 Task: Change the meeting name to "Innovation Workshop".
Action: Mouse moved to (128, 149)
Screenshot: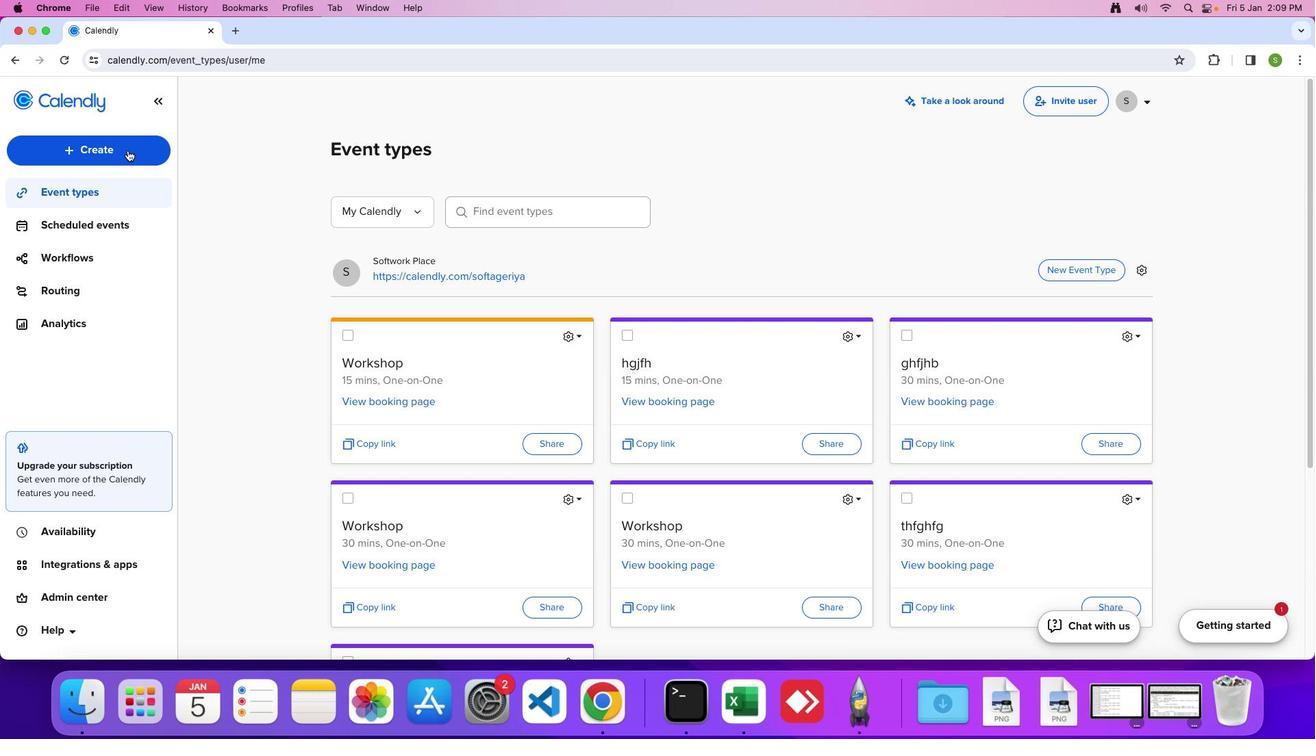 
Action: Mouse pressed left at (128, 149)
Screenshot: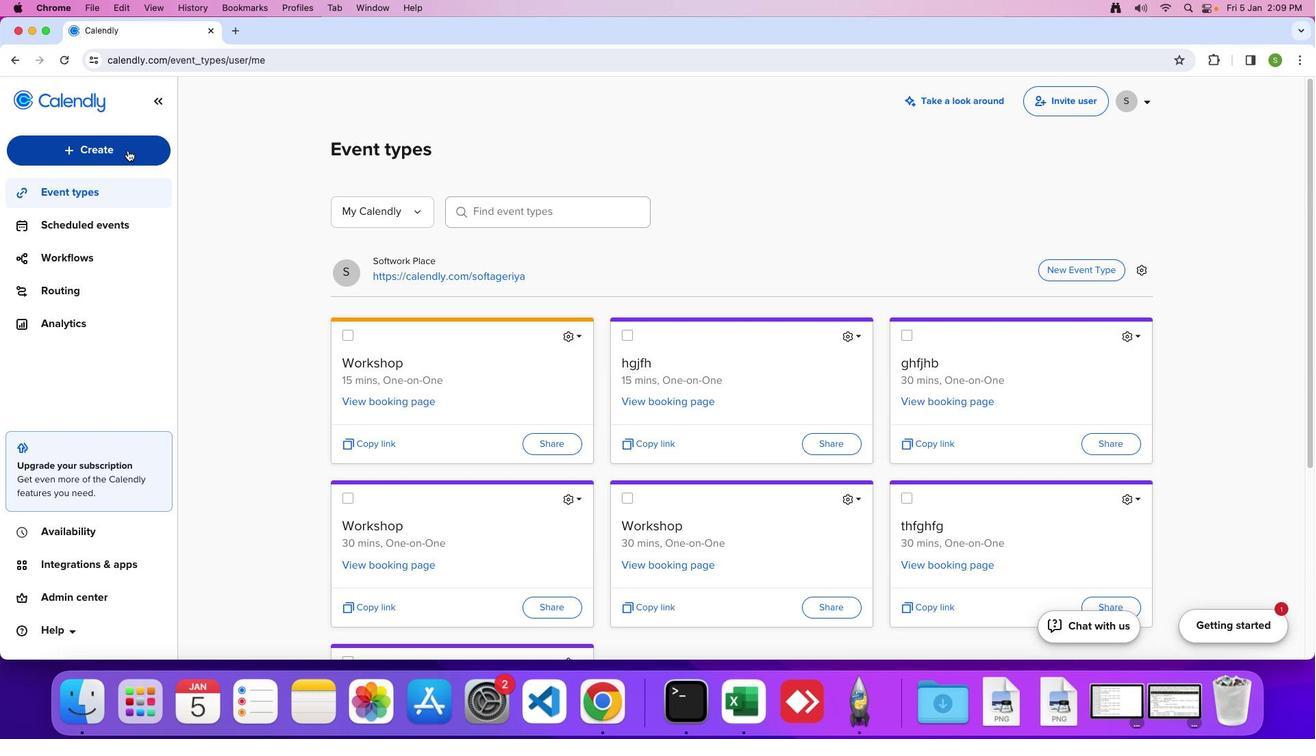 
Action: Mouse moved to (110, 334)
Screenshot: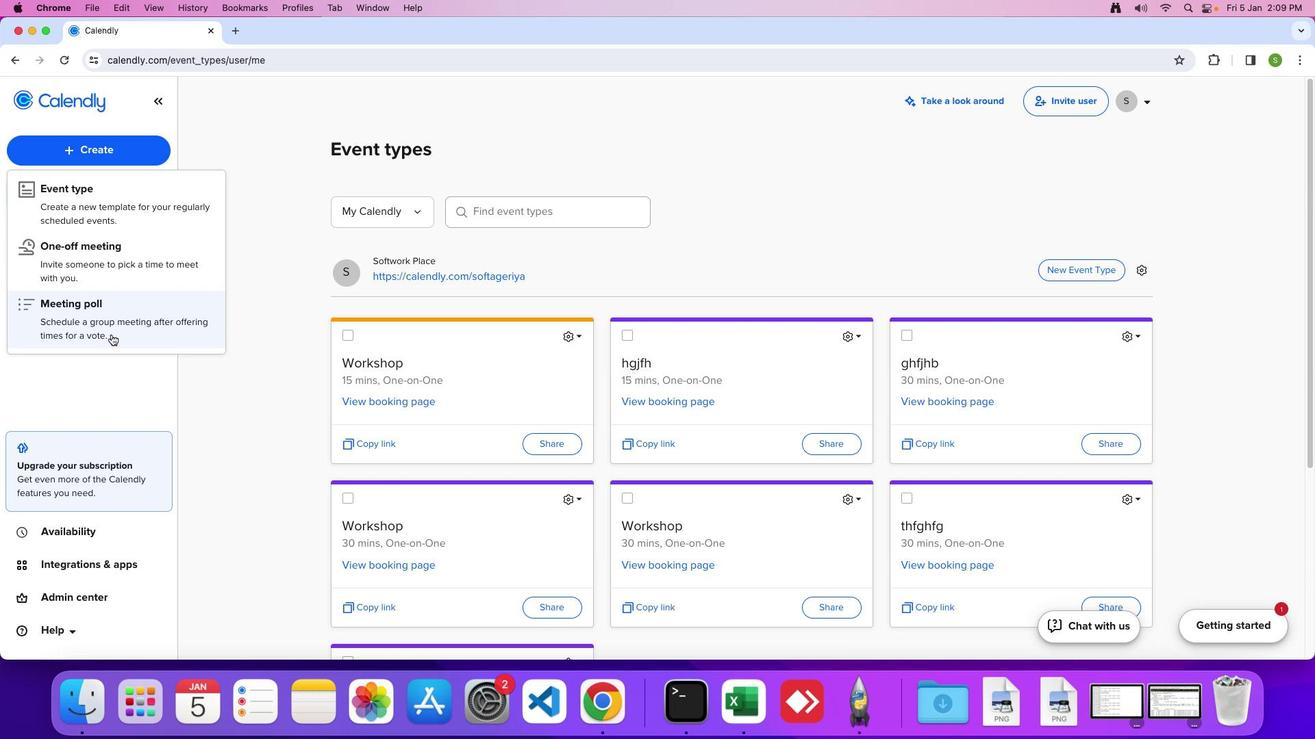 
Action: Mouse pressed left at (110, 334)
Screenshot: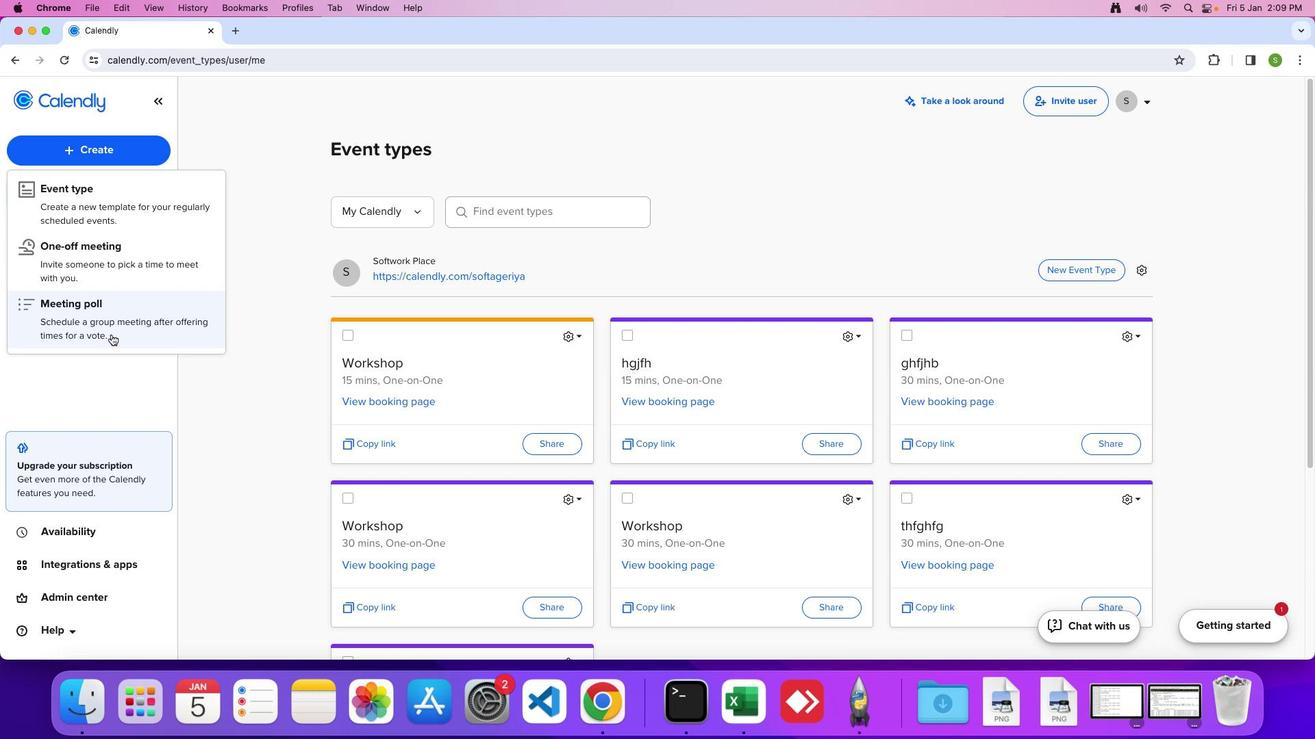 
Action: Mouse moved to (1084, 226)
Screenshot: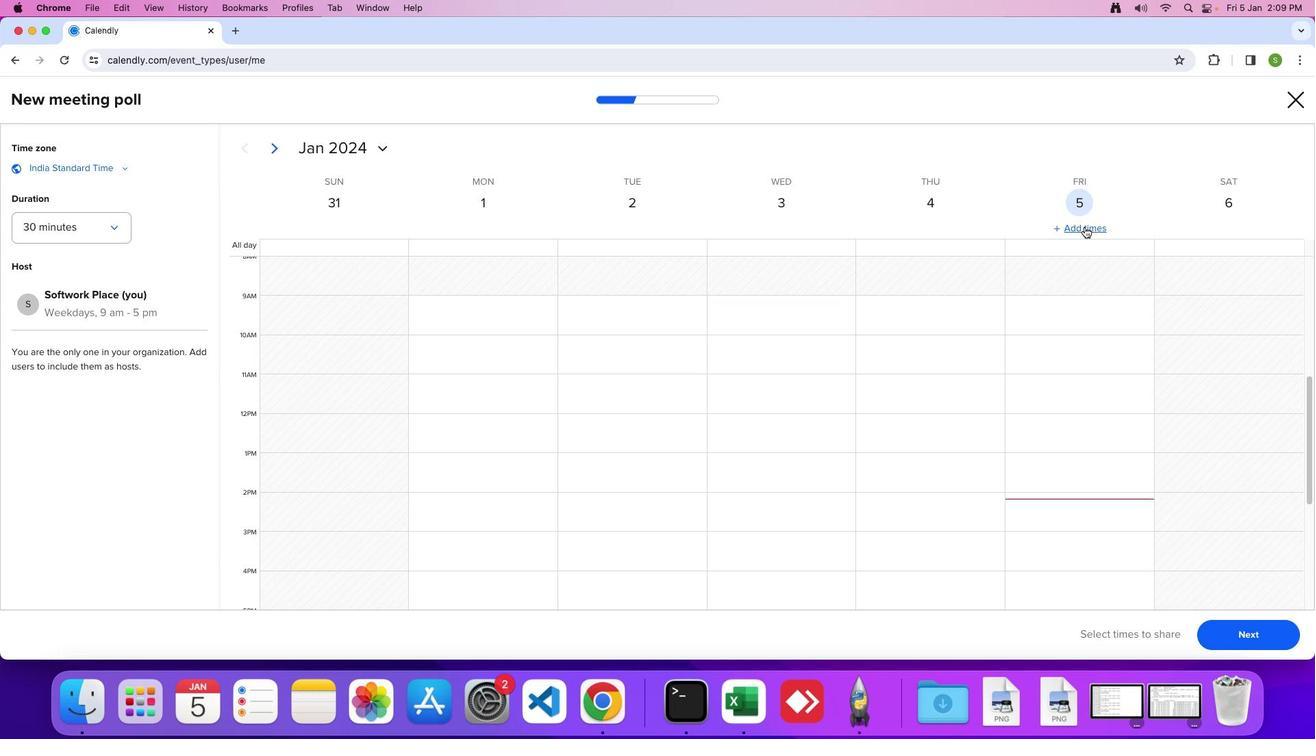 
Action: Mouse pressed left at (1084, 226)
Screenshot: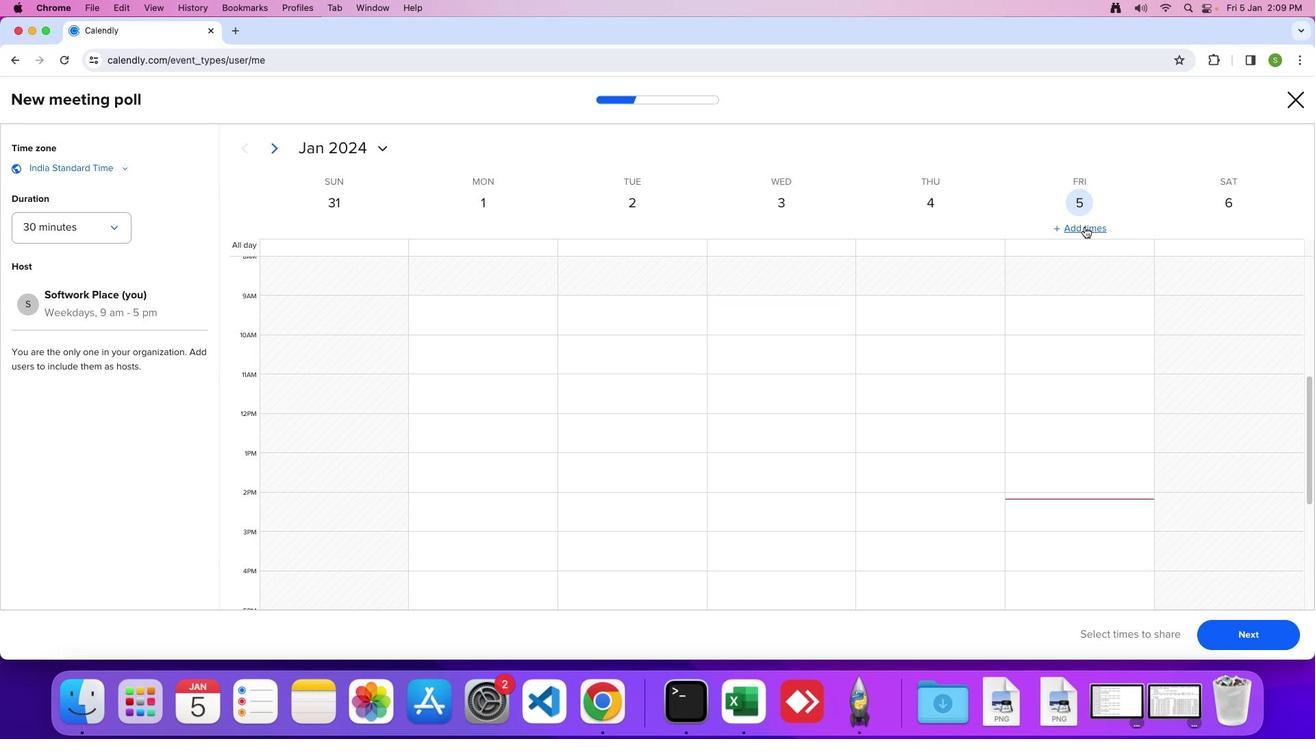 
Action: Mouse moved to (1225, 626)
Screenshot: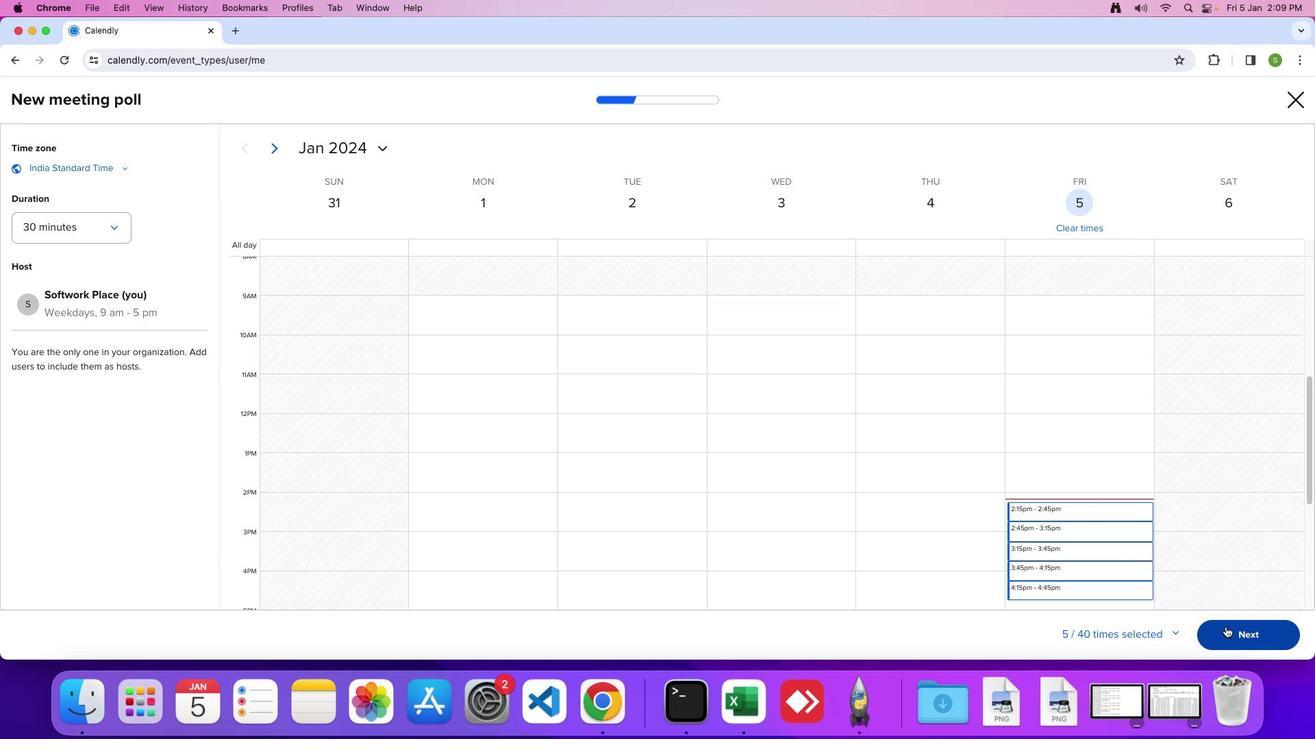 
Action: Mouse pressed left at (1225, 626)
Screenshot: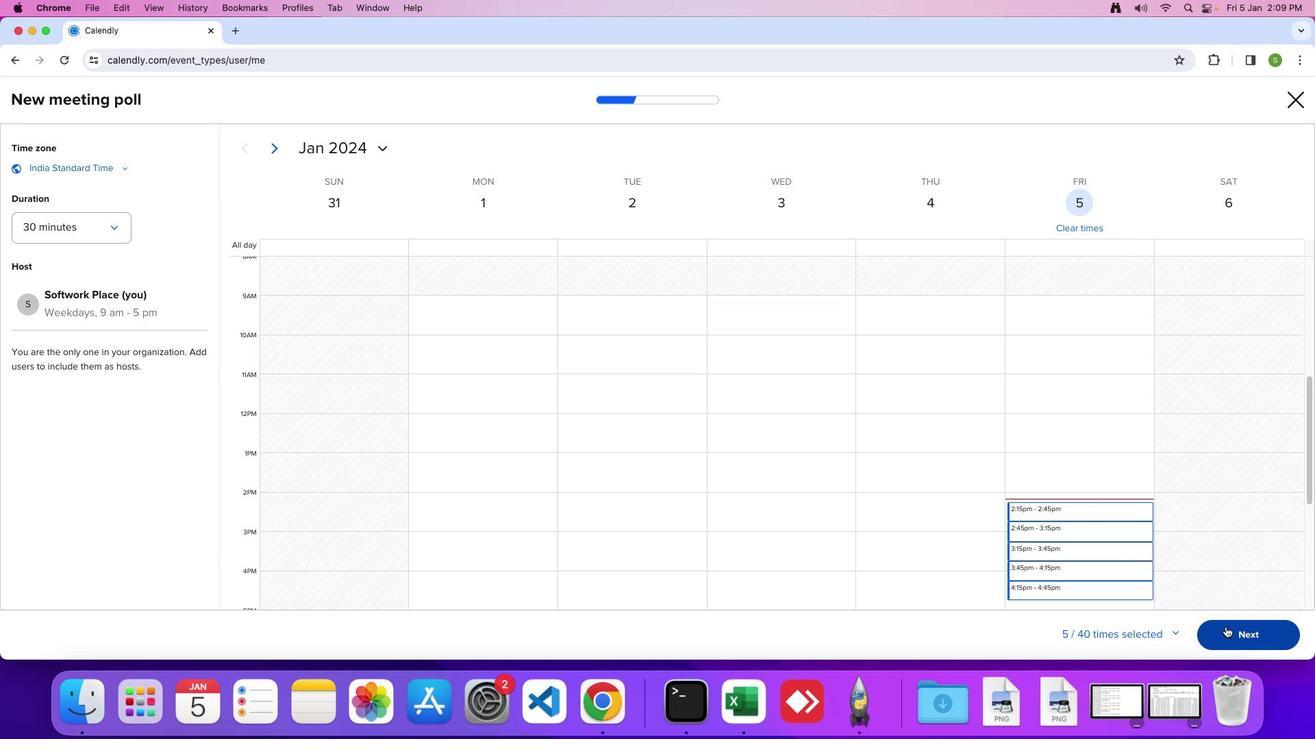 
Action: Mouse moved to (632, 386)
Screenshot: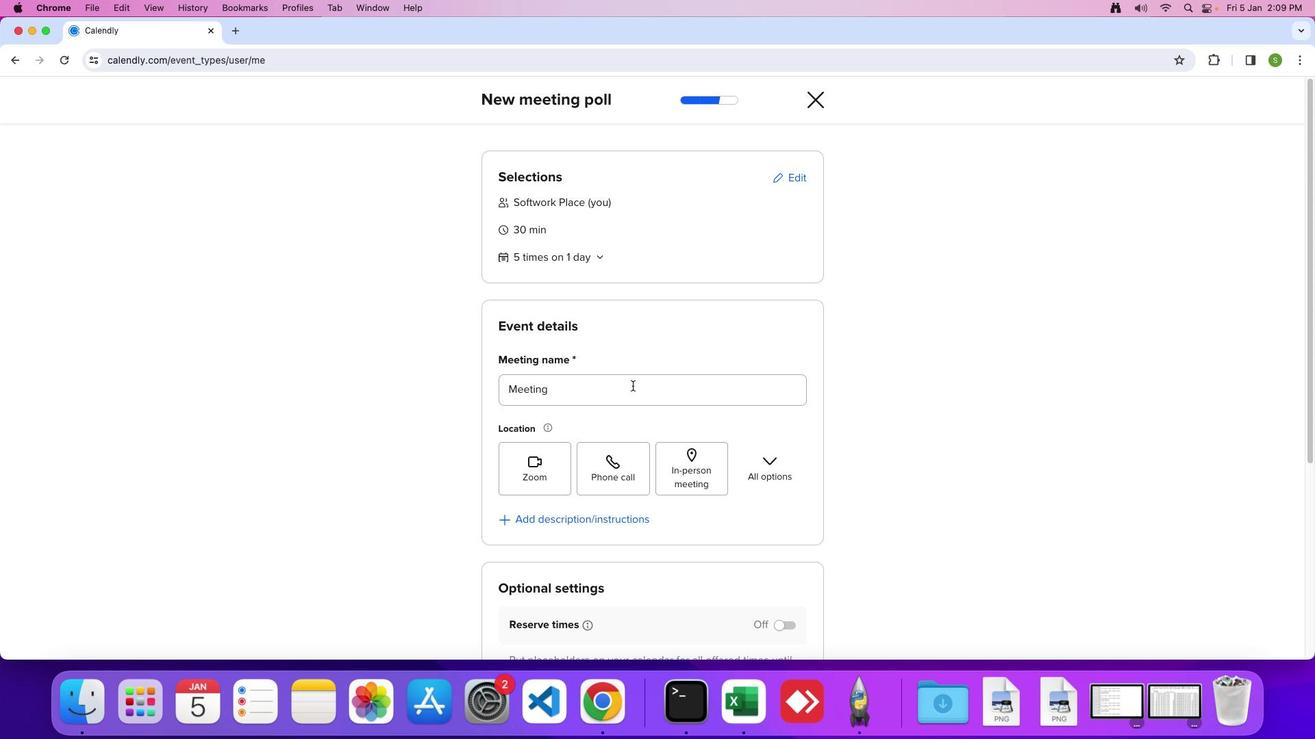 
Action: Mouse pressed left at (632, 386)
Screenshot: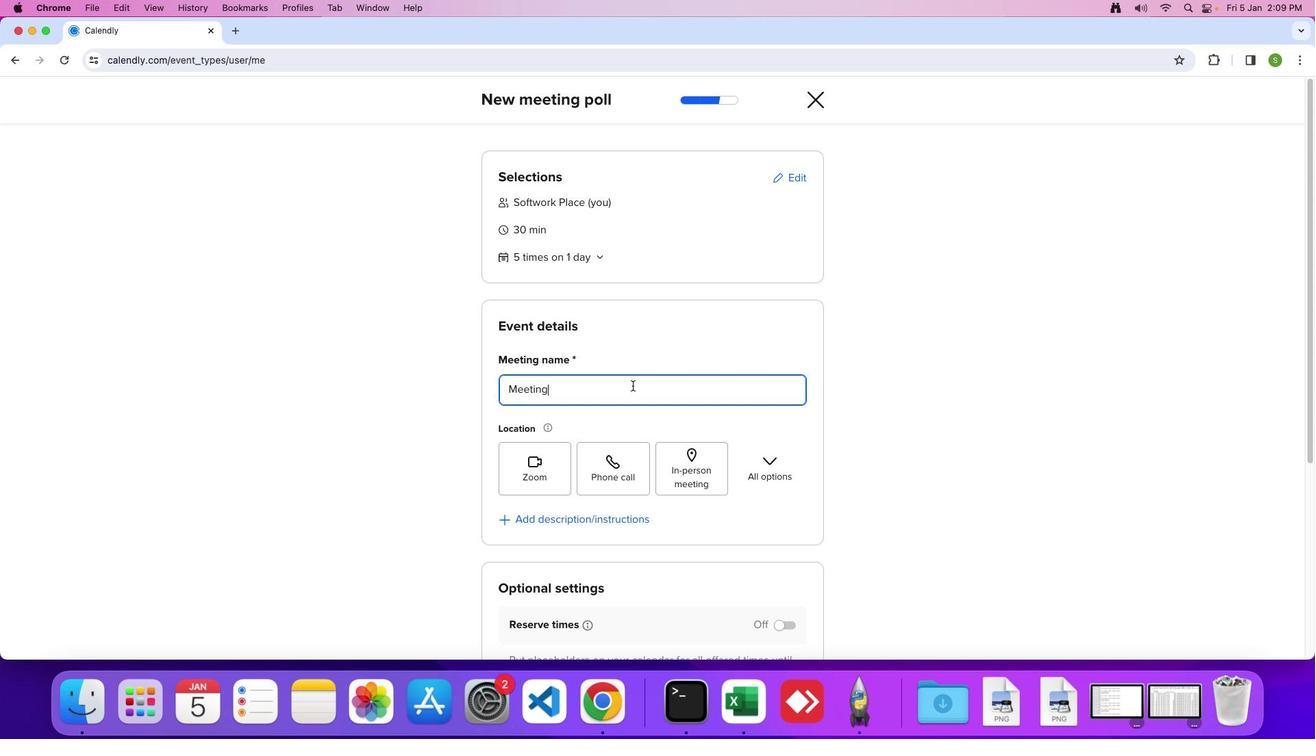 
Action: Mouse moved to (626, 386)
Screenshot: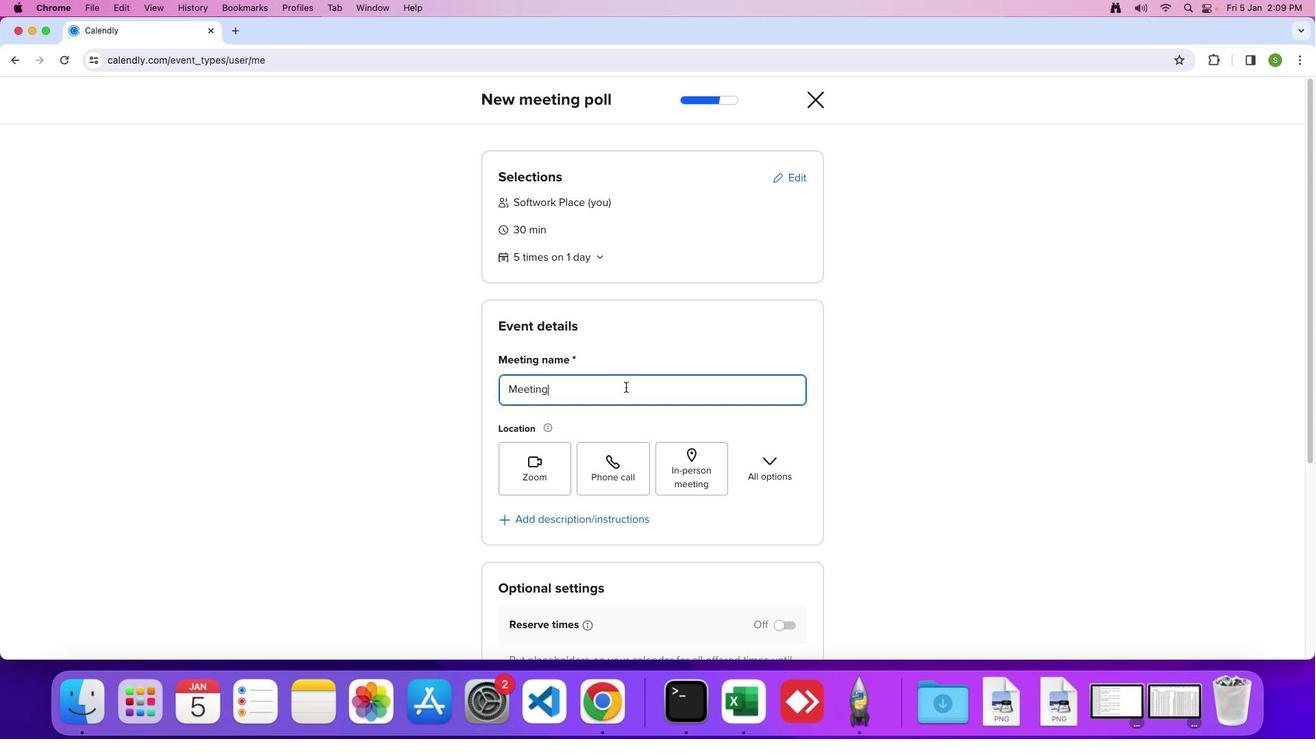 
Action: Mouse pressed left at (626, 386)
Screenshot: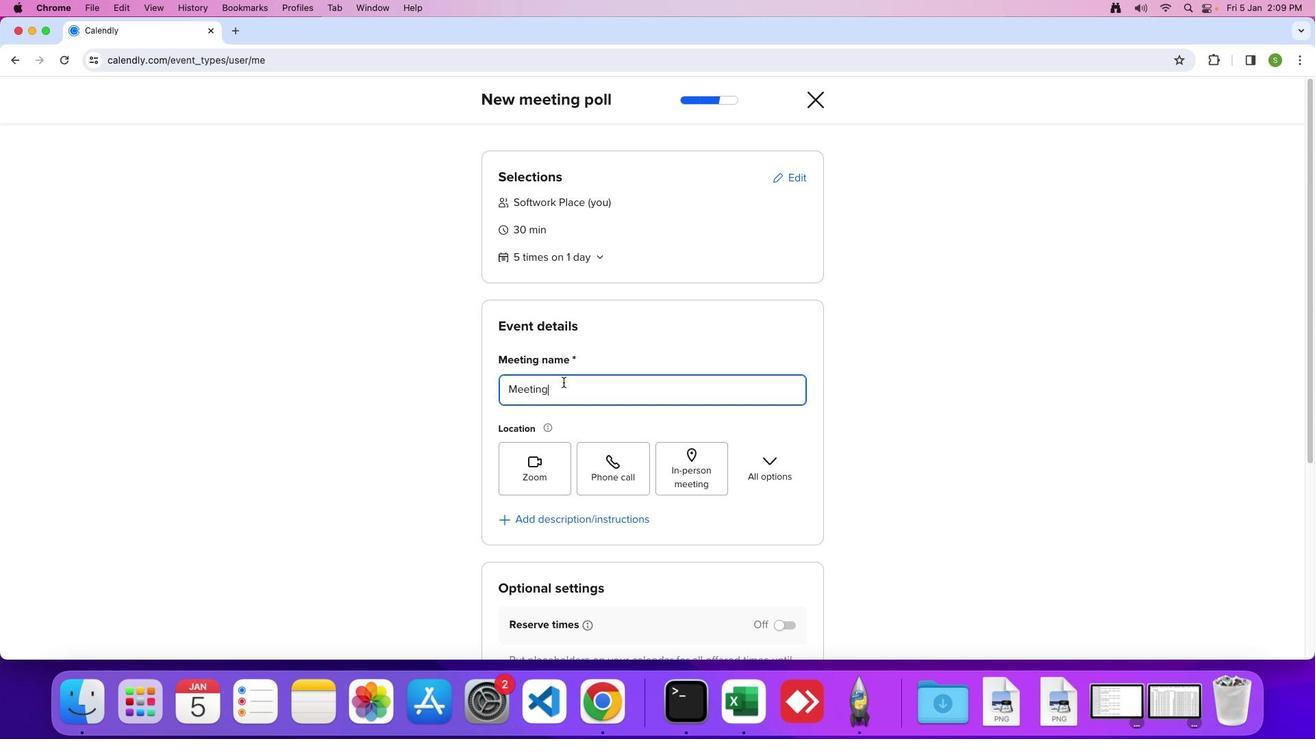 
Action: Mouse moved to (493, 378)
Screenshot: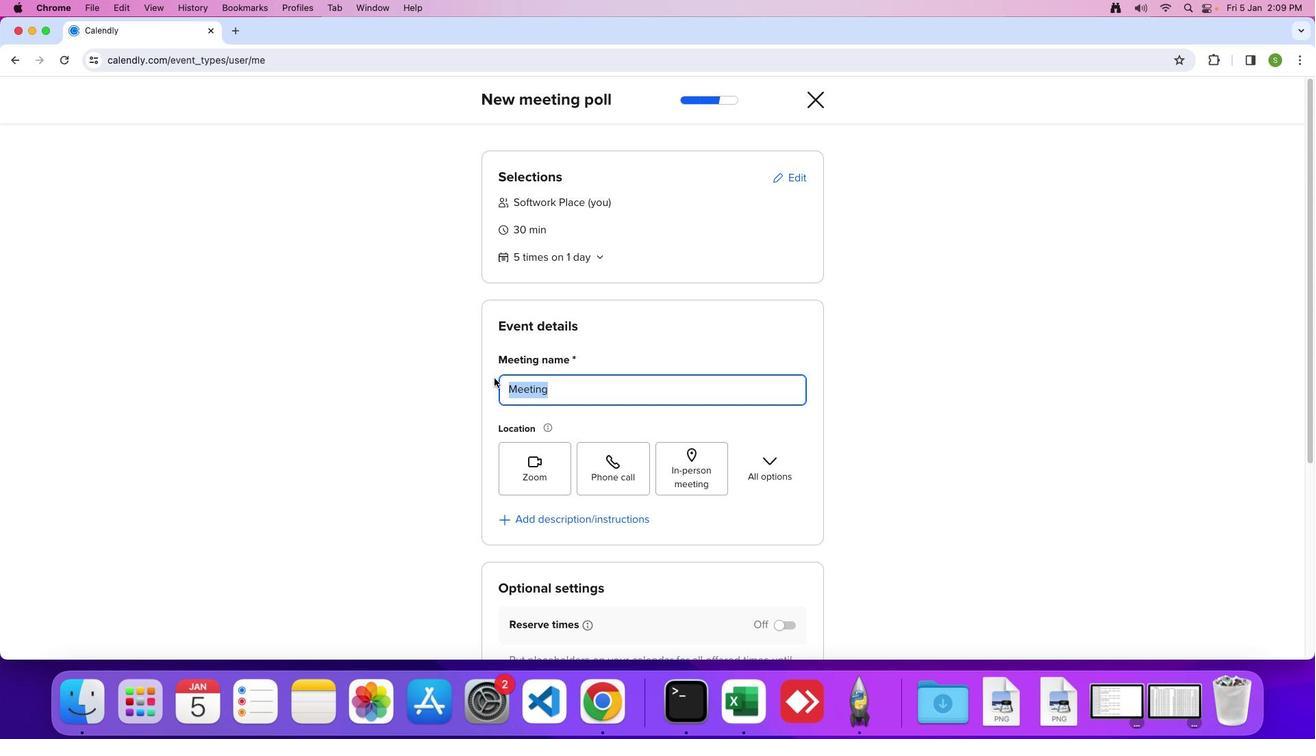 
Action: Key pressed 'I'Key.caps_lock'n''n''o''v''a''t''i''o''n'Key.spaceKey.shift'W''o''r''k''s''h''o''p'
Screenshot: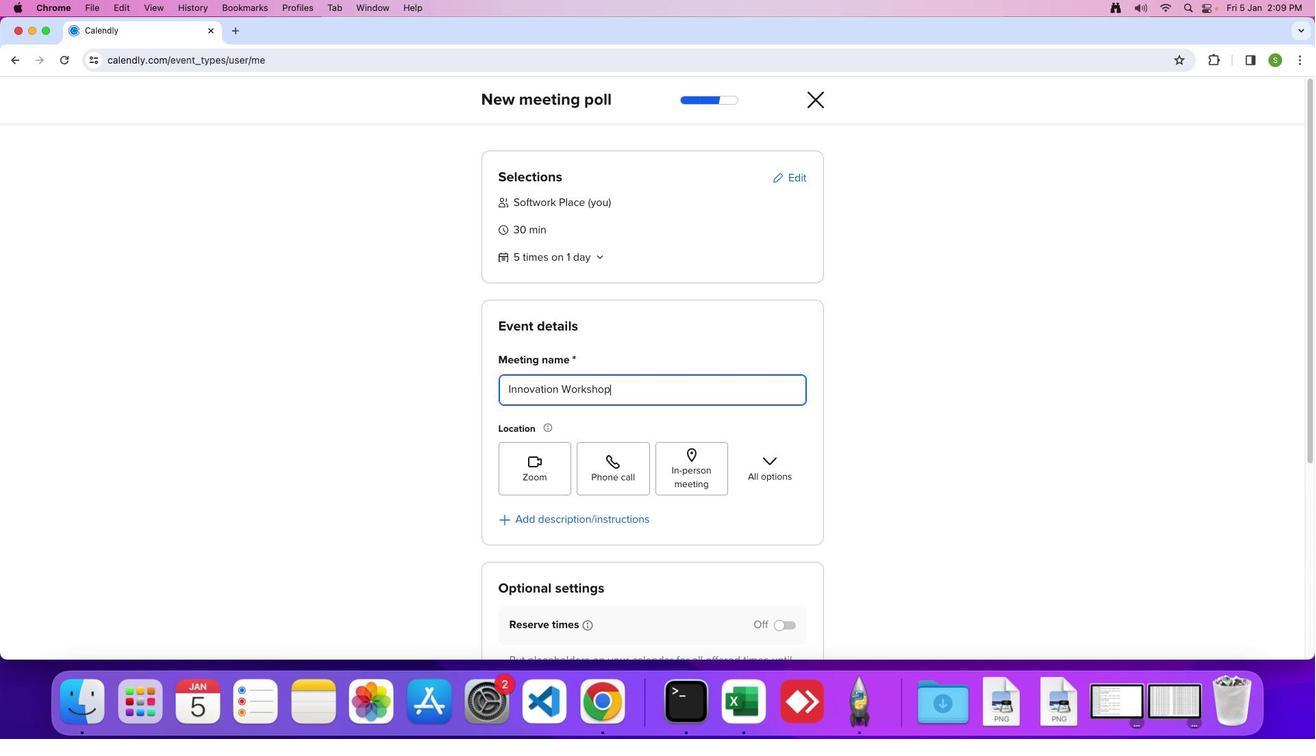 
